 Task: Create a sub task Release to Production / Go Live for the task  Develop a custom data visualization tool for a company in the project AgileCollab , assign it to team member softage.2@softage.net and update the status of the sub task to  At Risk , set the priority of the sub task to Medium
Action: Mouse moved to (557, 264)
Screenshot: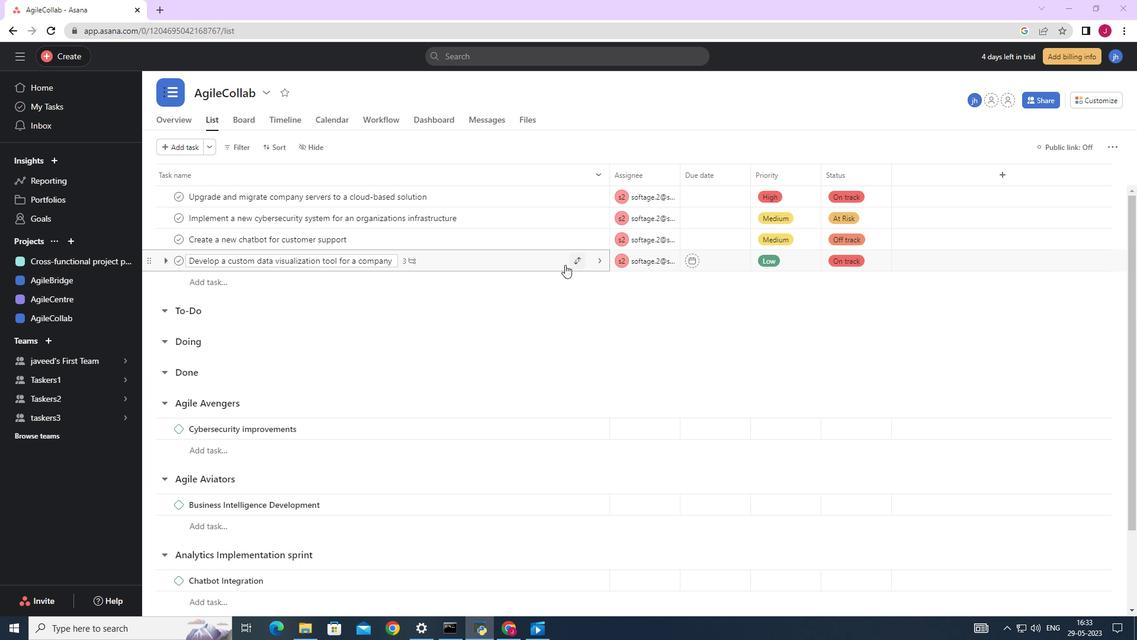 
Action: Mouse pressed left at (557, 264)
Screenshot: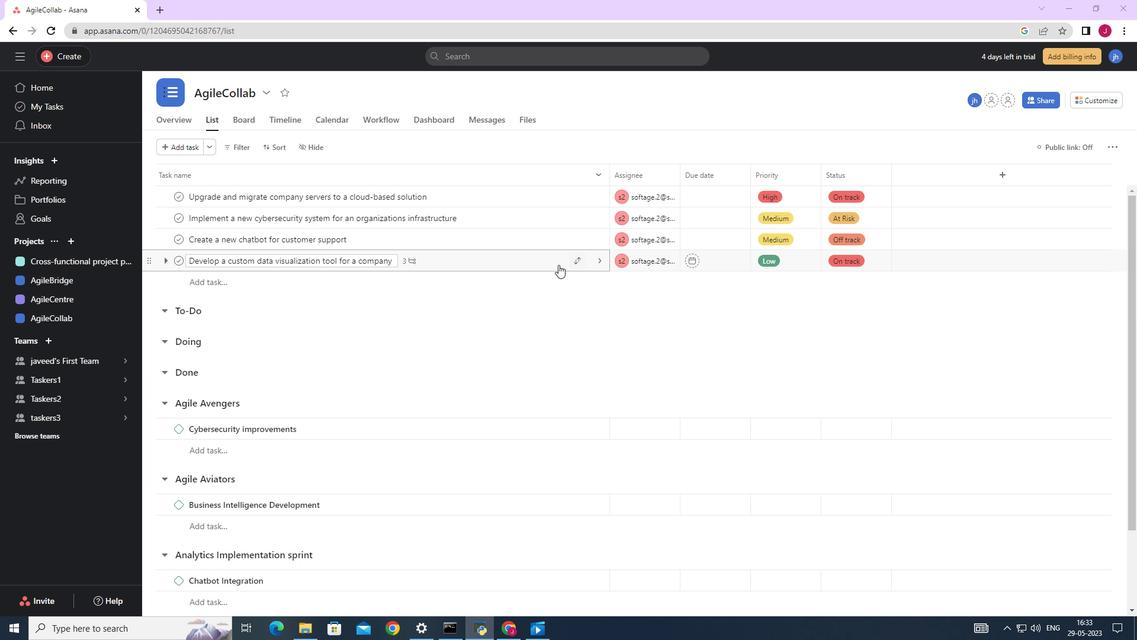 
Action: Mouse moved to (826, 440)
Screenshot: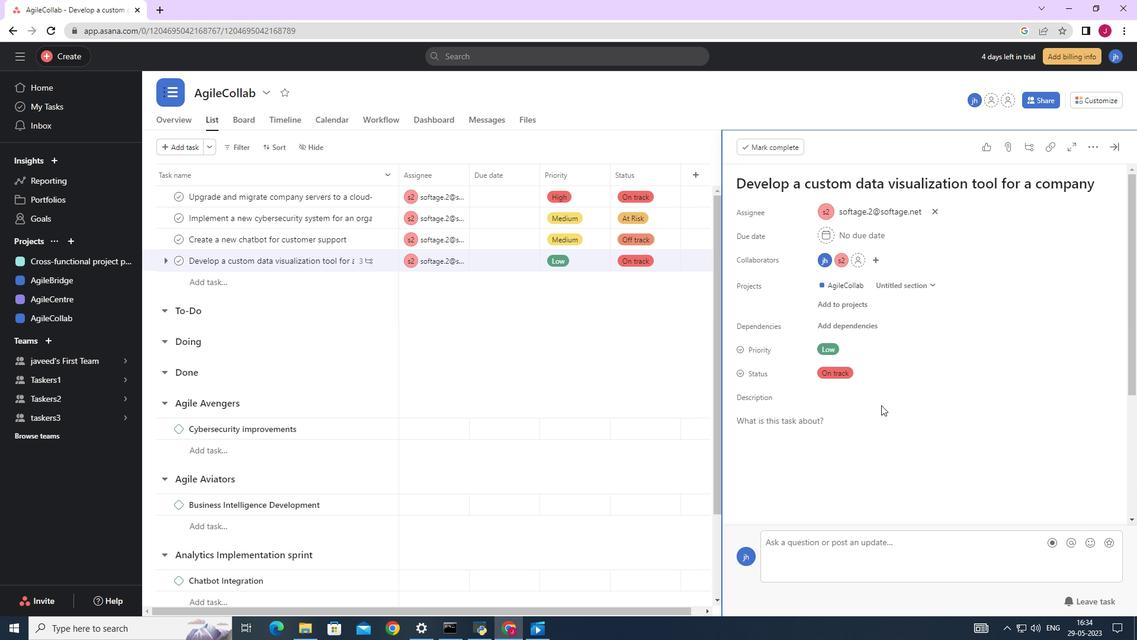 
Action: Mouse scrolled (826, 439) with delta (0, 0)
Screenshot: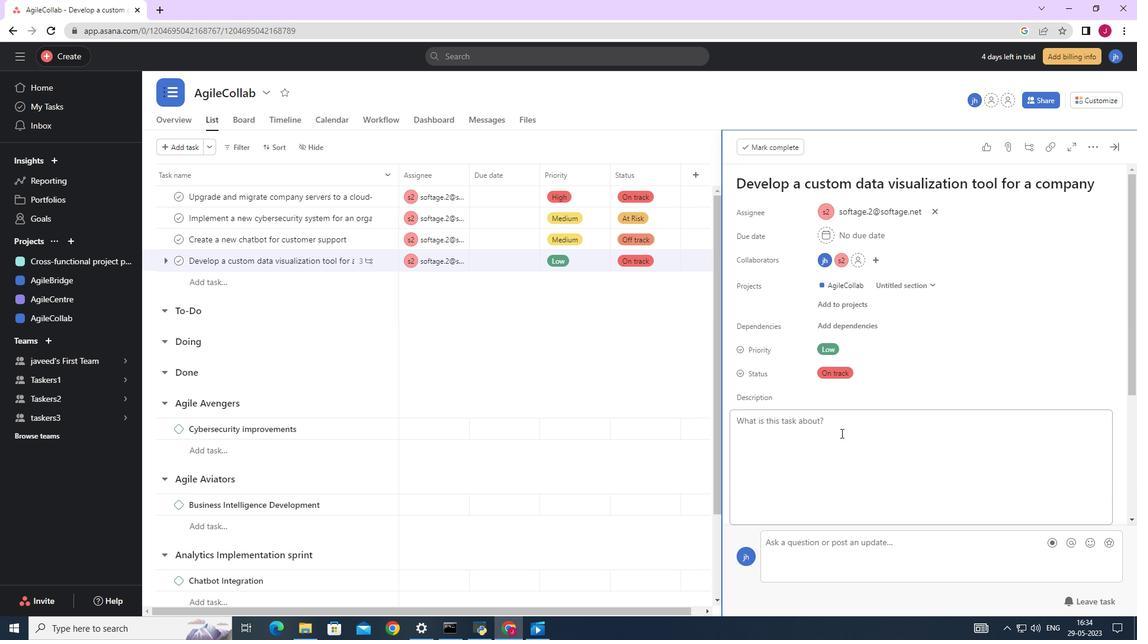 
Action: Mouse moved to (826, 440)
Screenshot: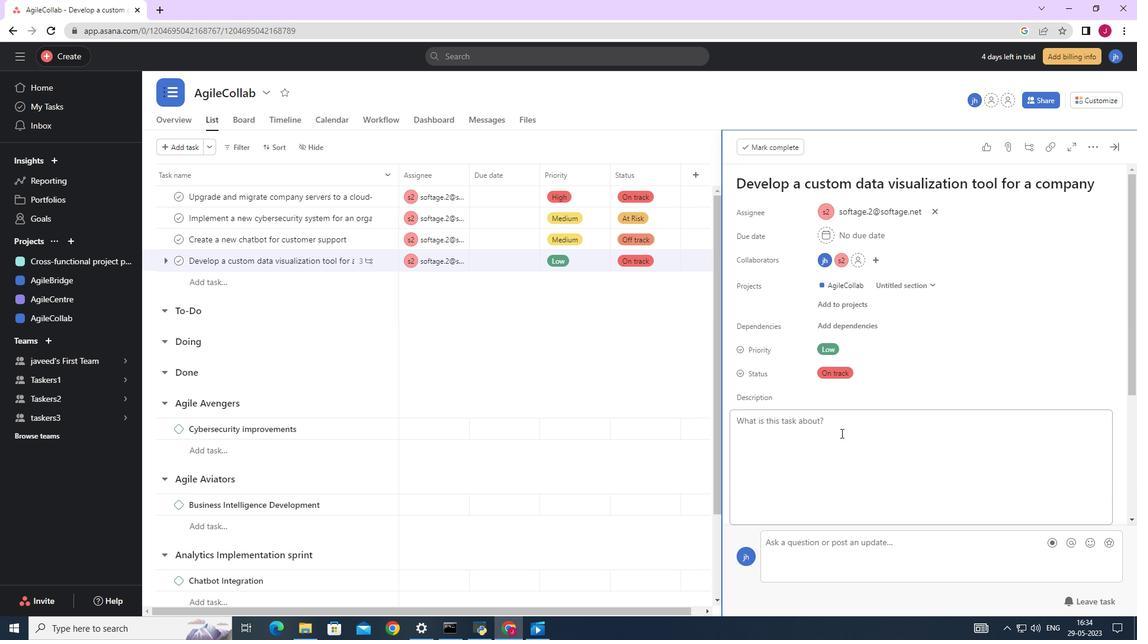 
Action: Mouse scrolled (826, 440) with delta (0, 0)
Screenshot: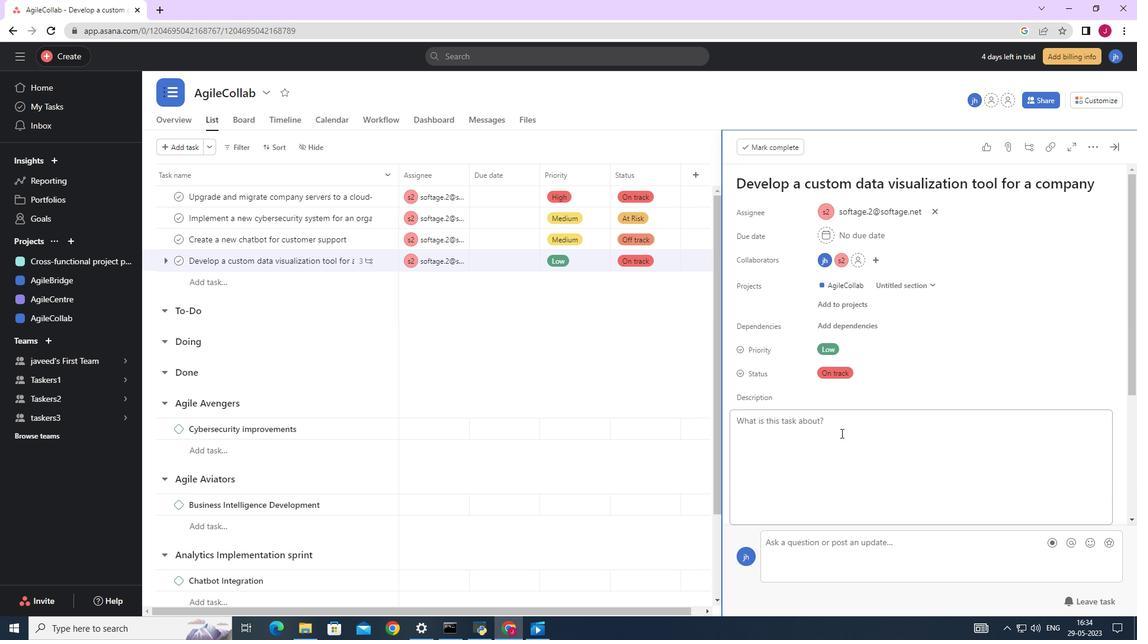 
Action: Mouse moved to (826, 440)
Screenshot: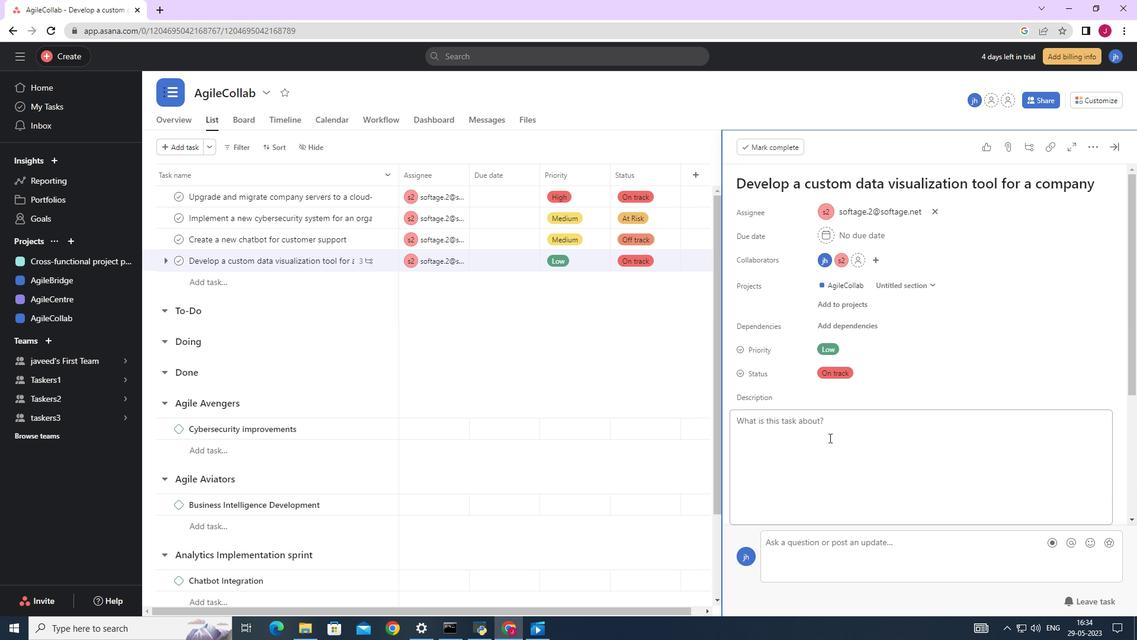 
Action: Mouse scrolled (826, 440) with delta (0, 0)
Screenshot: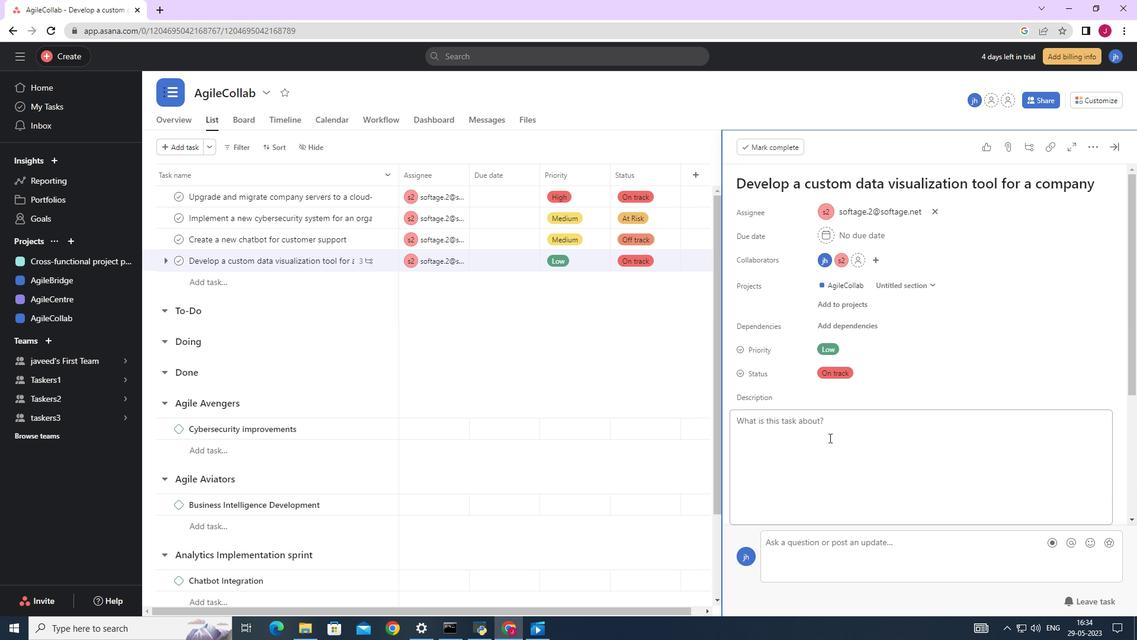 
Action: Mouse moved to (825, 440)
Screenshot: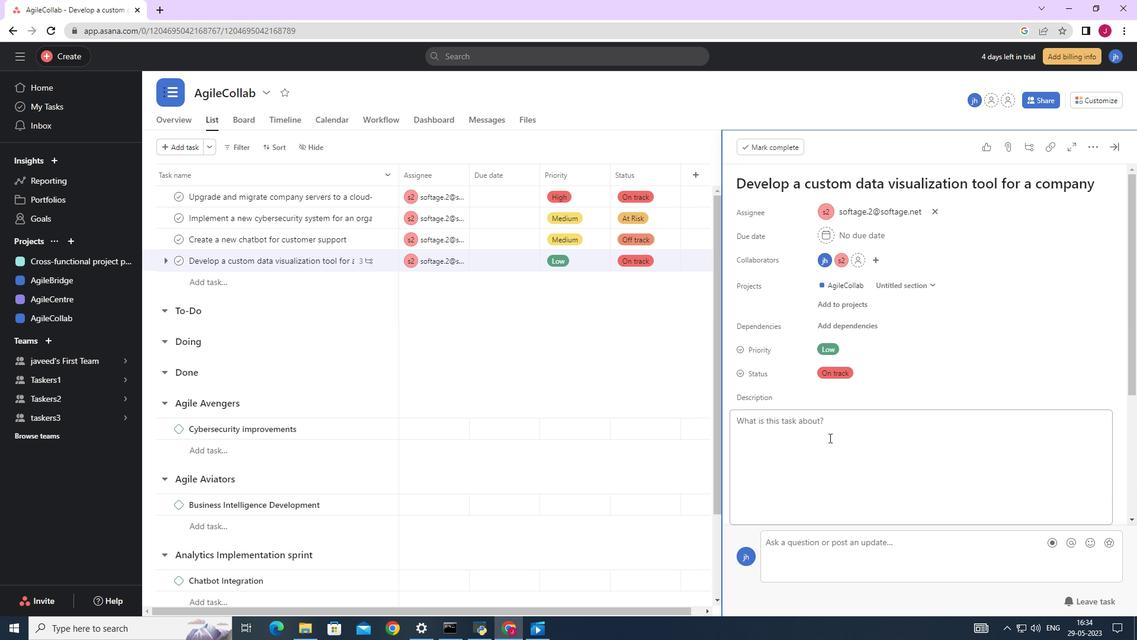 
Action: Mouse scrolled (825, 440) with delta (0, 0)
Screenshot: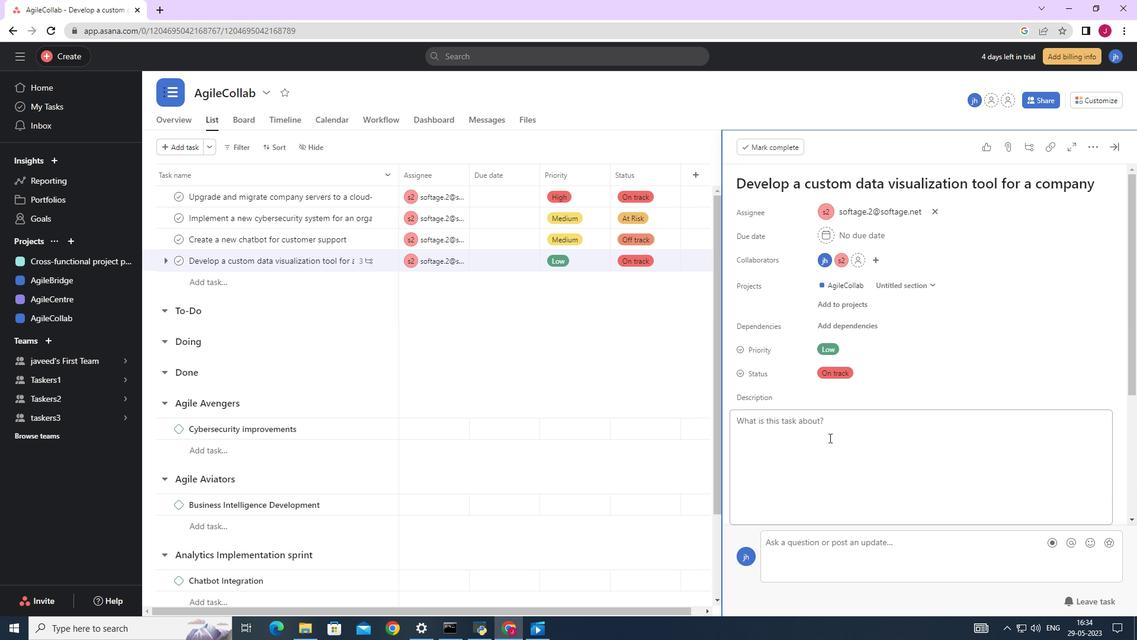 
Action: Mouse scrolled (825, 440) with delta (0, 0)
Screenshot: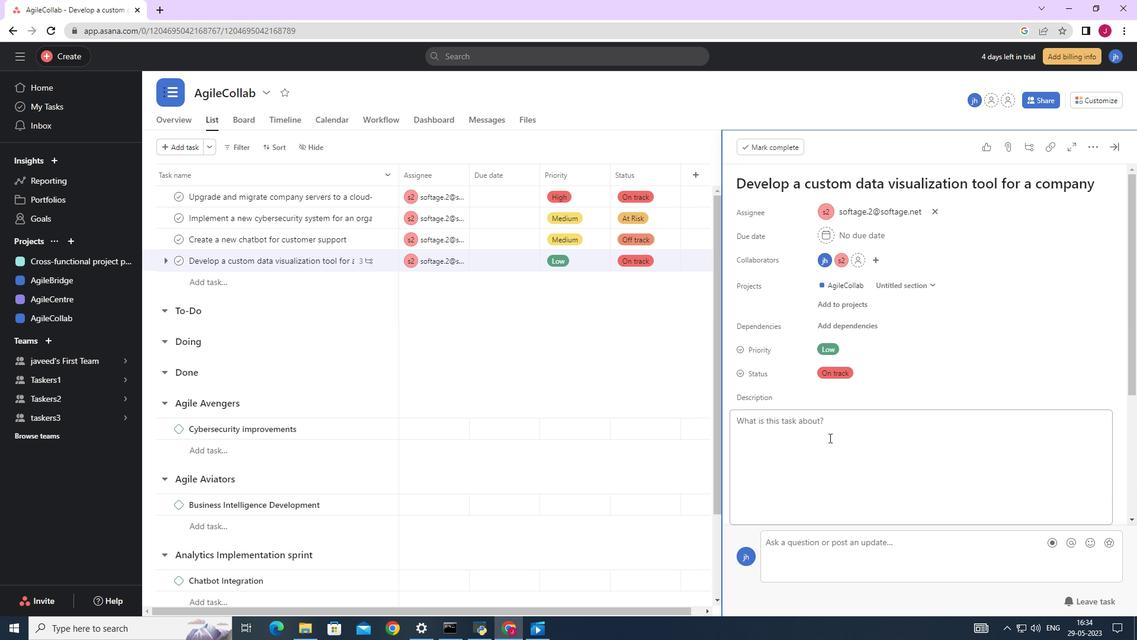 
Action: Mouse moved to (768, 432)
Screenshot: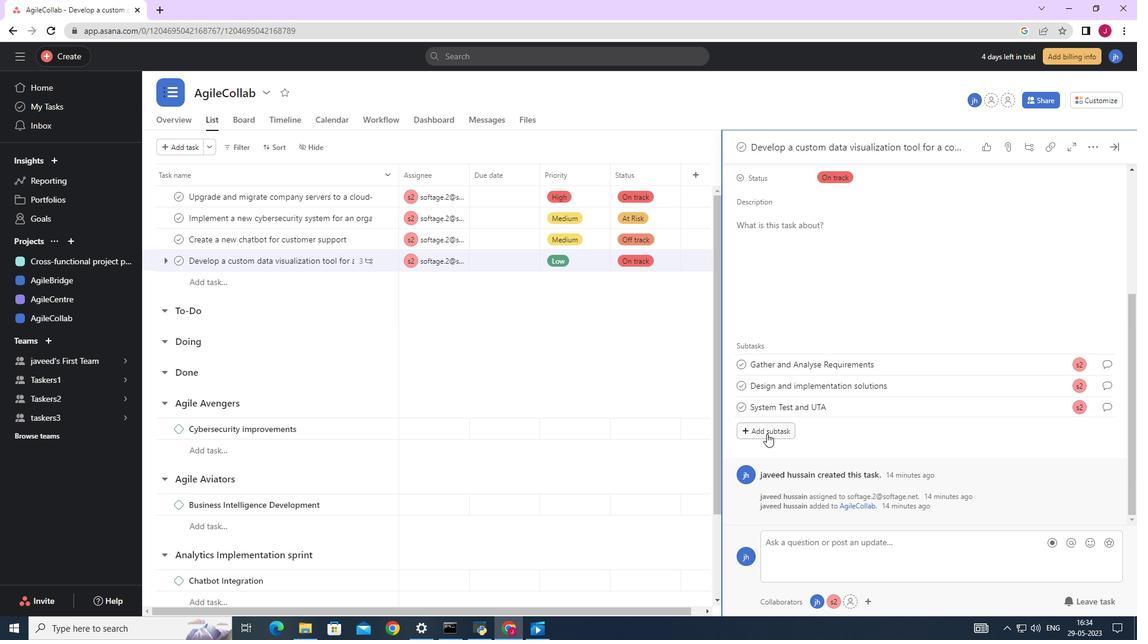 
Action: Mouse pressed left at (768, 432)
Screenshot: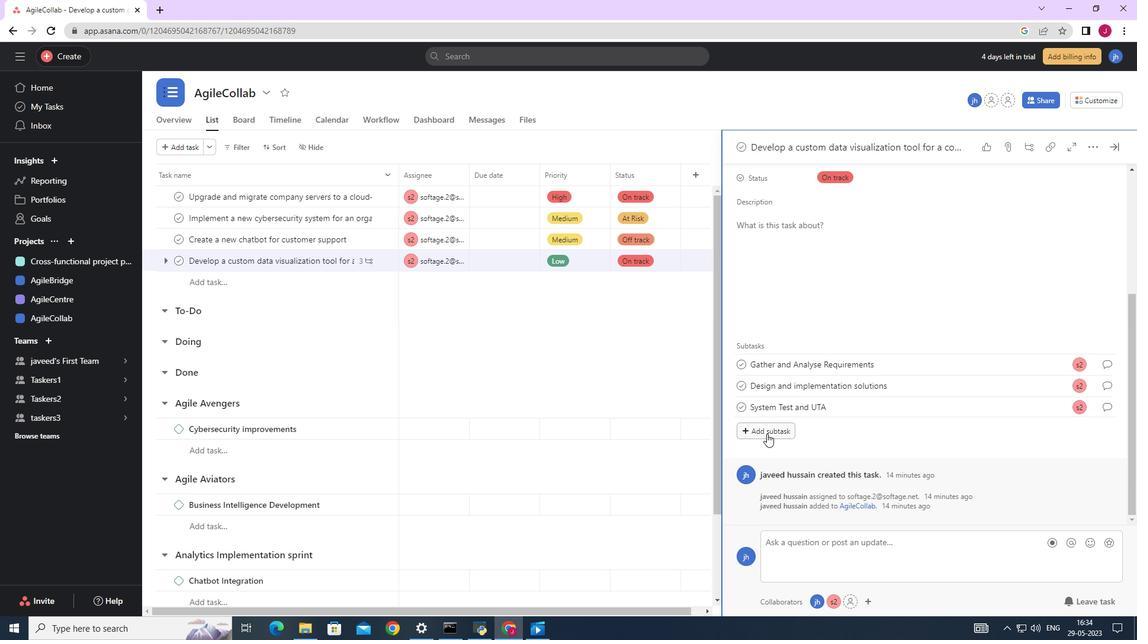 
Action: Mouse moved to (766, 419)
Screenshot: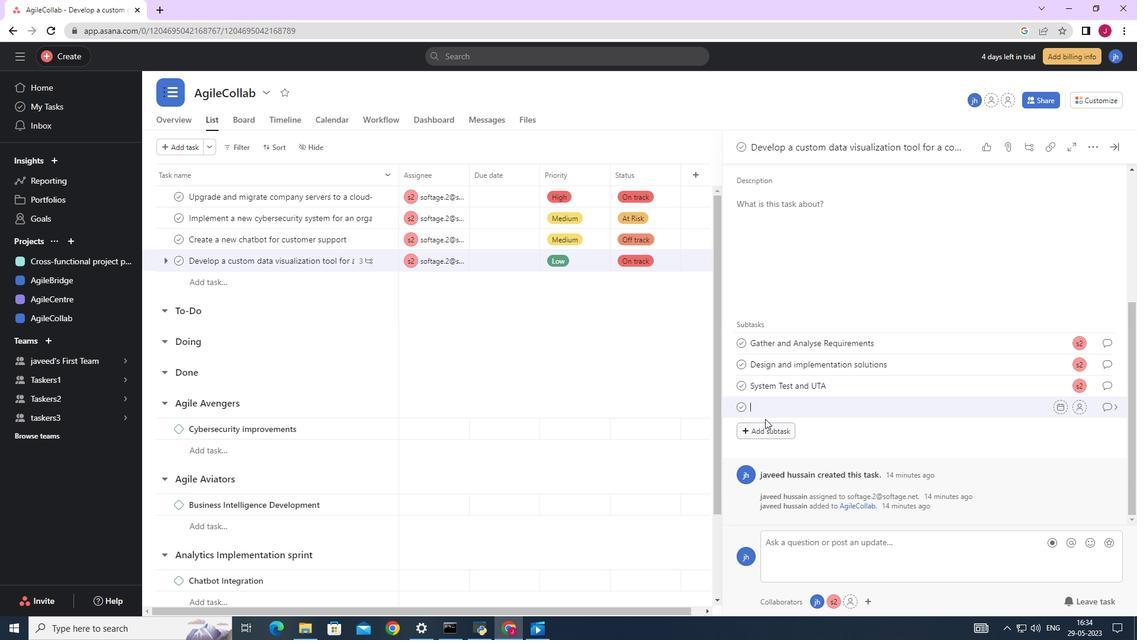 
Action: Key pressed <Key.caps_lock>R<Key.caps_lock>elease<Key.space>to<Key.space><Key.caps_lock>P<Key.caps_lock>roduction<Key.space>/<Key.space><Key.caps_lock>G<Key.caps_lock>o<Key.space><Key.caps_lock>L<Key.caps_lock>ive<Key.space><Key.backspace><Key.backspace><Key.backspace><Key.backspace><Key.backspace><Key.backspace><Key.backspace><Key.backspace><Key.backspace><Key.backspace><Key.backspace><Key.backspace><Key.backspace><Key.backspace><Key.backspace><Key.backspace><Key.backspace><Key.backspace><Key.backspace><Key.backspace><Key.backspace><Key.backspace><Key.backspace><Key.backspace><Key.backspace><Key.backspace><Key.backspace><Key.backspace><Key.backspace><Key.backspace><Key.backspace><Key.backspace><Key.backspace><Key.backspace><Key.backspace><Key.backspace><Key.backspace><Key.backspace><Key.backspace><Key.backspace><Key.backspace><Key.backspace><Key.backspace><Key.backspace><Key.backspace>r<Key.caps_lock>ELEASE<Key.space>TO<Key.space><Key.caps_lock>p<Key.caps_lock>RODUCTION<Key.space>/<Key.space><Key.caps_lock>l<Key.caps_lock><Key.backspace><Key.caps_lock>g<Key.caps_lock>O<Key.space><Key.caps_lock>l<Key.caps_lock>IVE
Screenshot: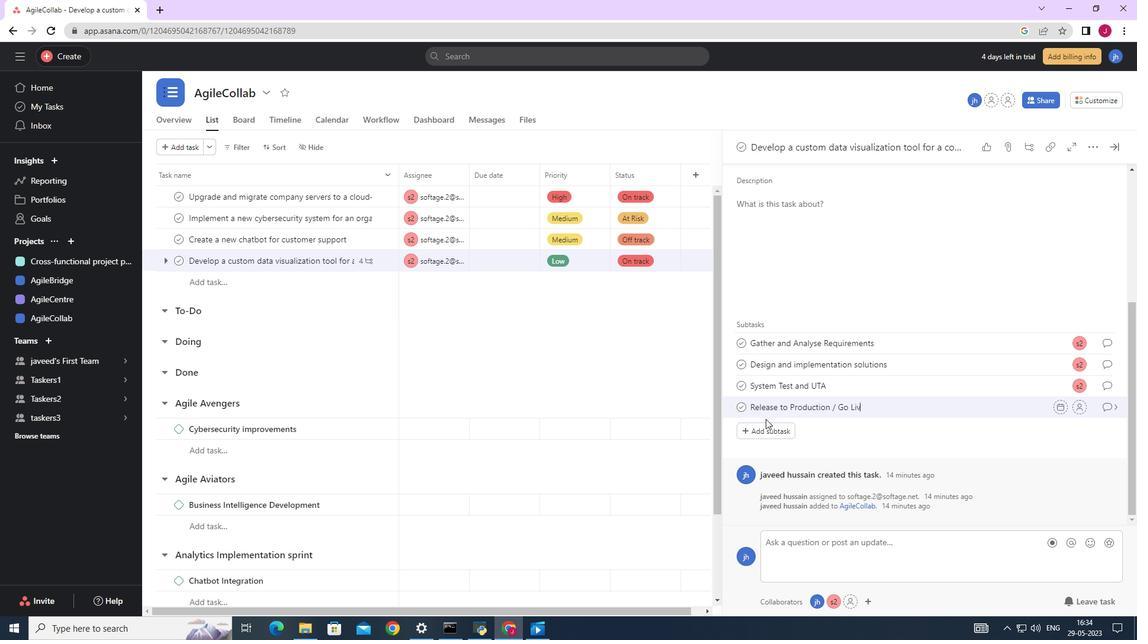 
Action: Mouse moved to (1079, 403)
Screenshot: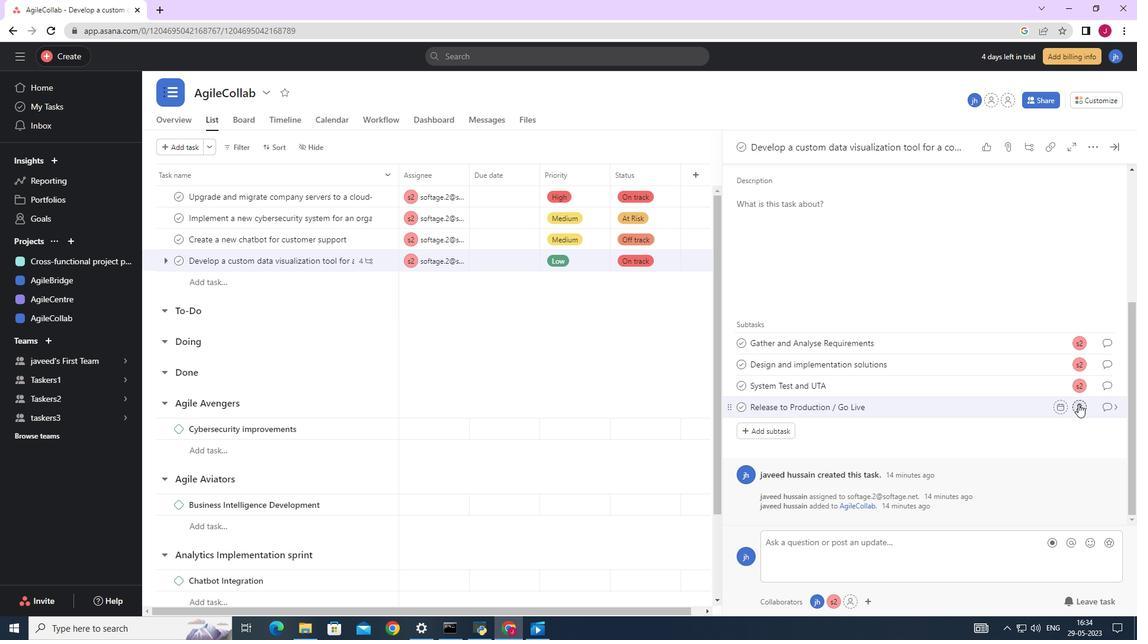 
Action: Mouse pressed left at (1079, 403)
Screenshot: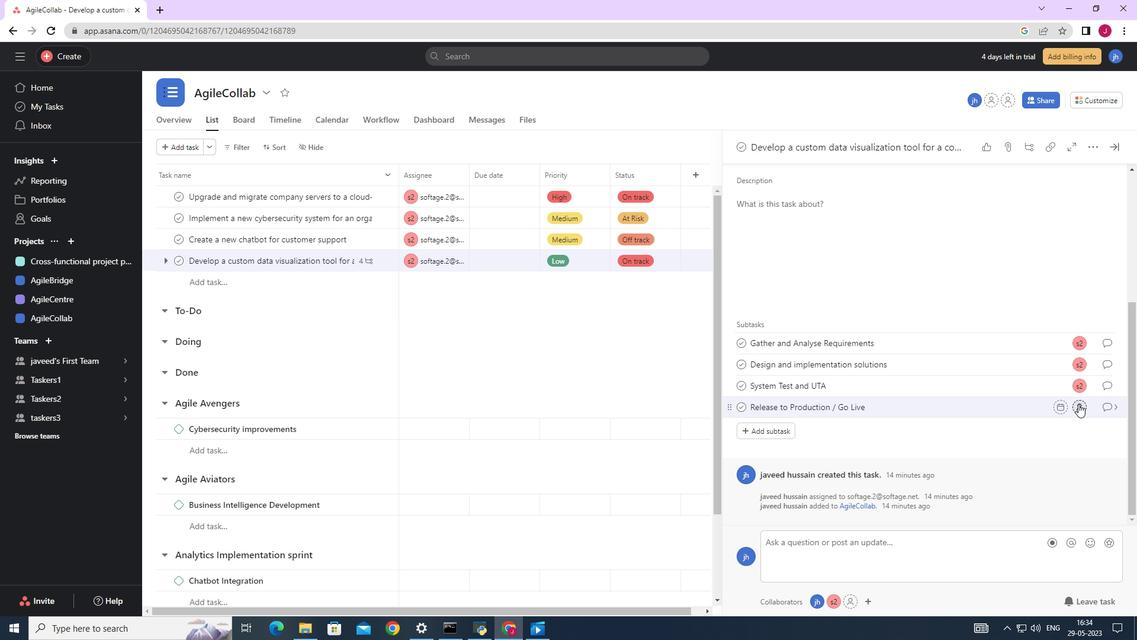 
Action: Mouse moved to (960, 544)
Screenshot: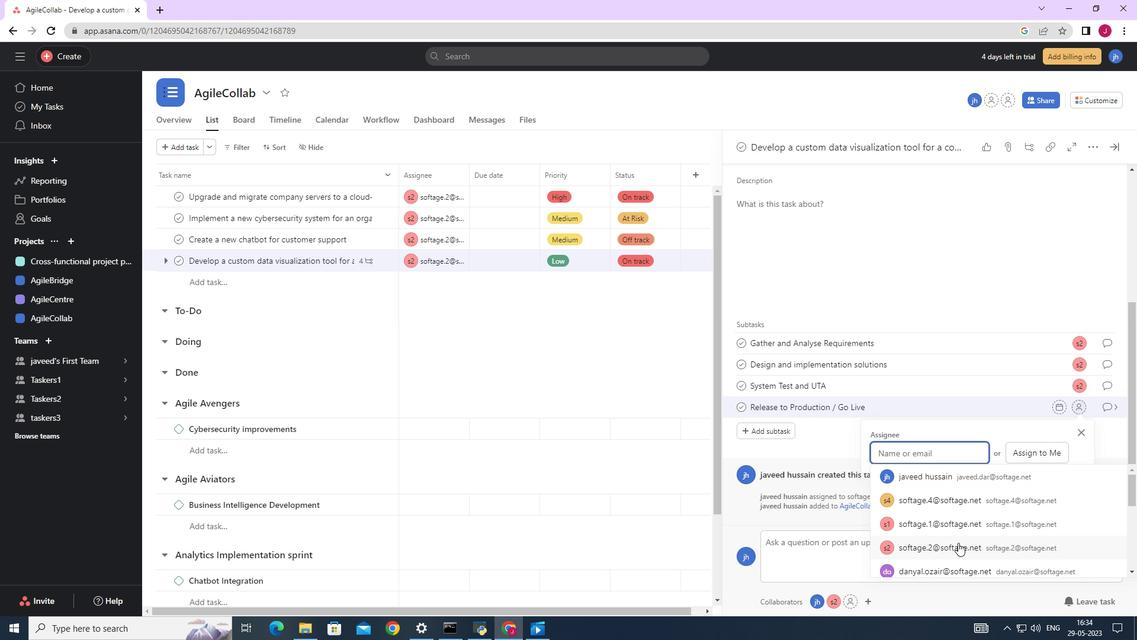 
Action: Mouse pressed left at (960, 544)
Screenshot: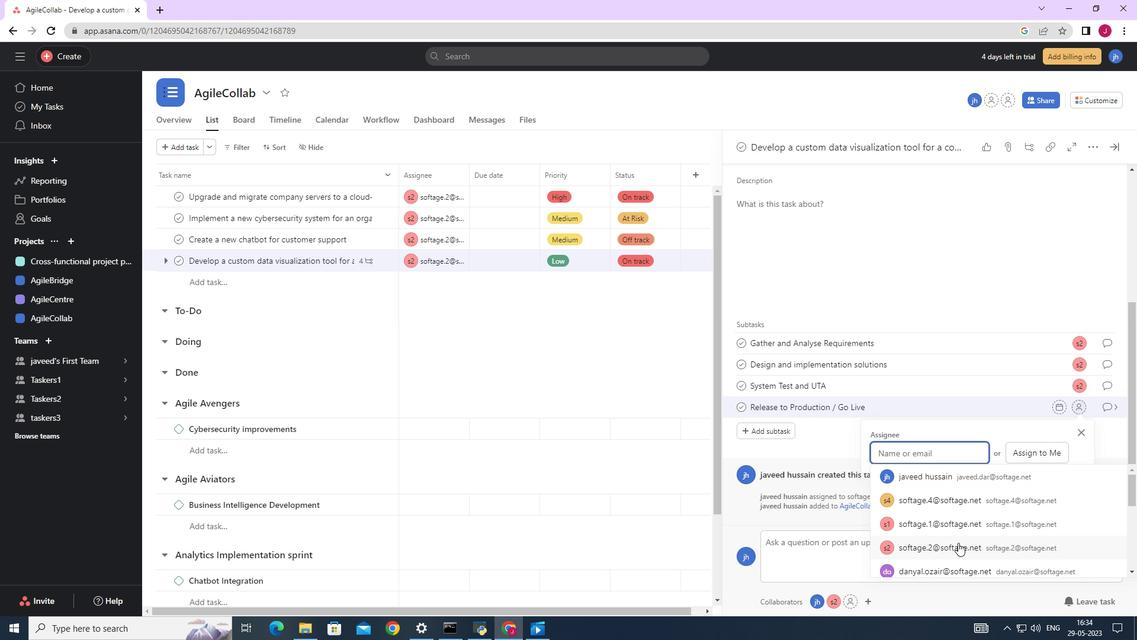 
Action: Mouse moved to (1107, 408)
Screenshot: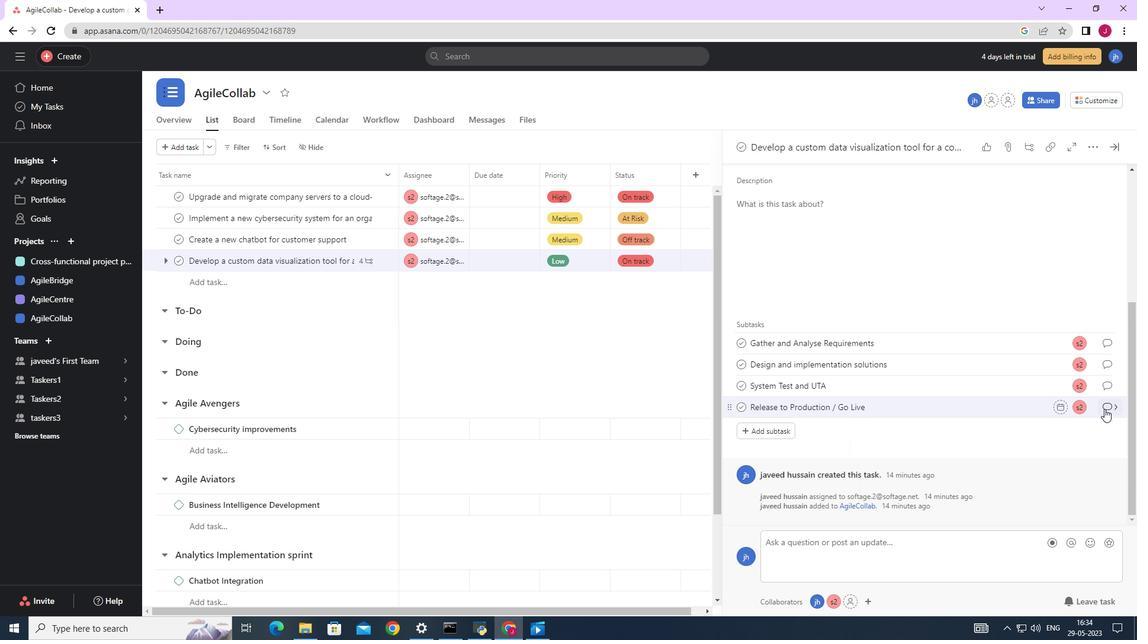 
Action: Mouse pressed left at (1107, 408)
Screenshot: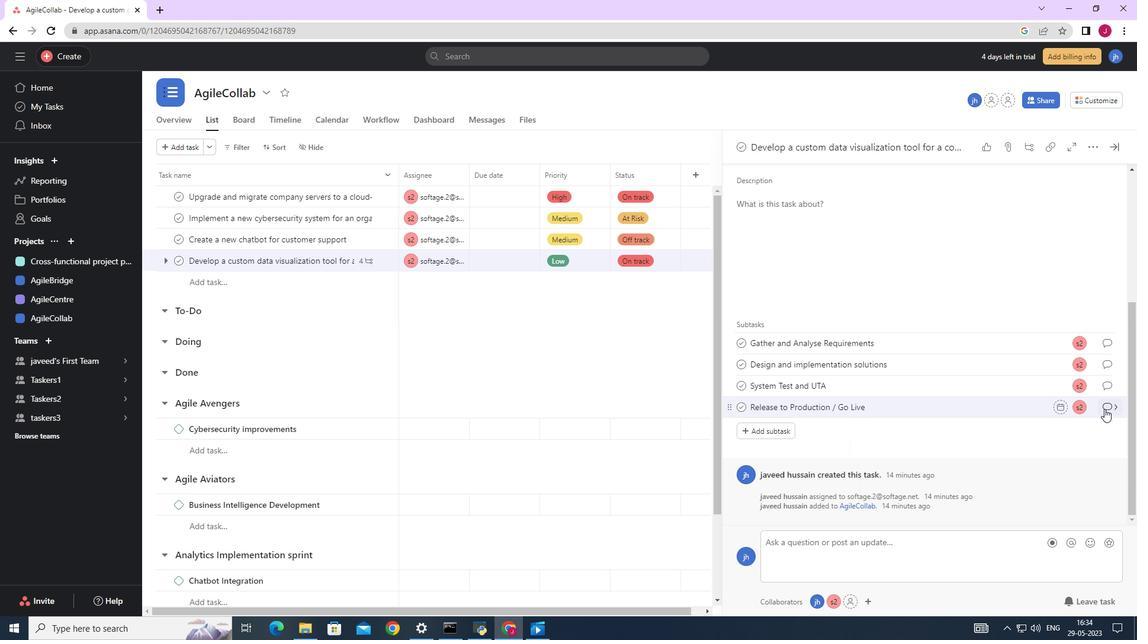 
Action: Mouse moved to (786, 340)
Screenshot: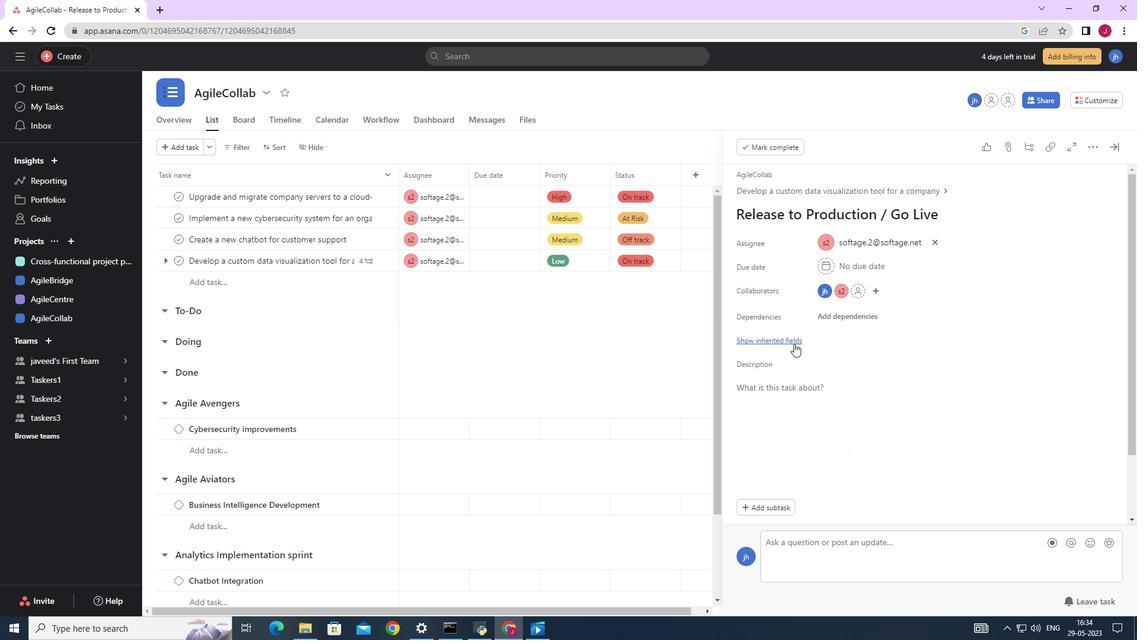 
Action: Mouse pressed left at (786, 340)
Screenshot: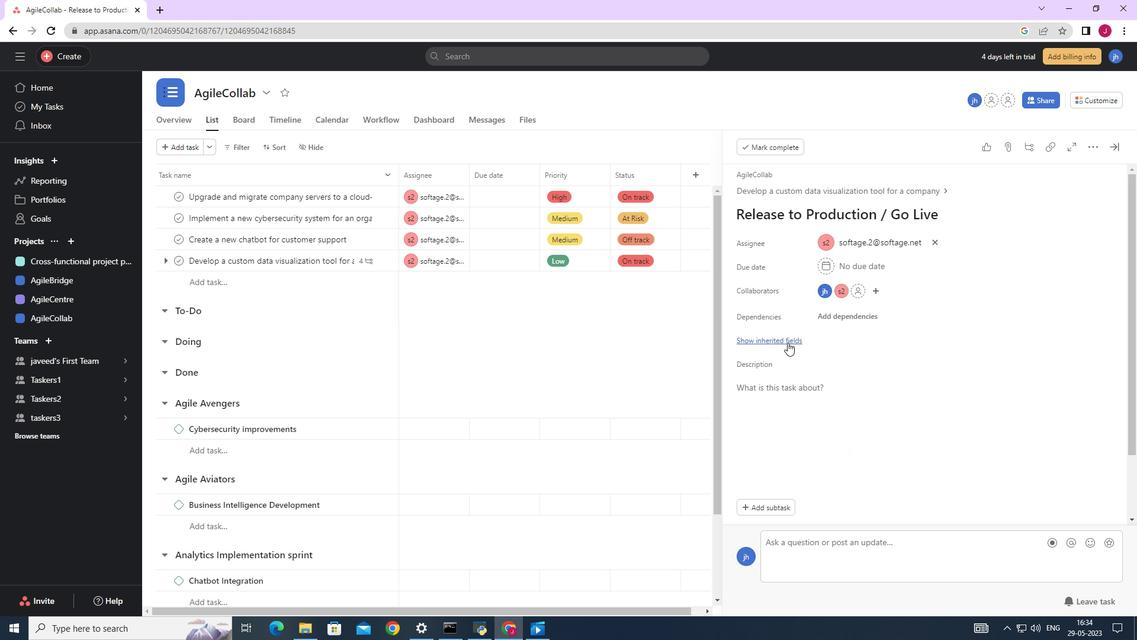 
Action: Mouse moved to (831, 366)
Screenshot: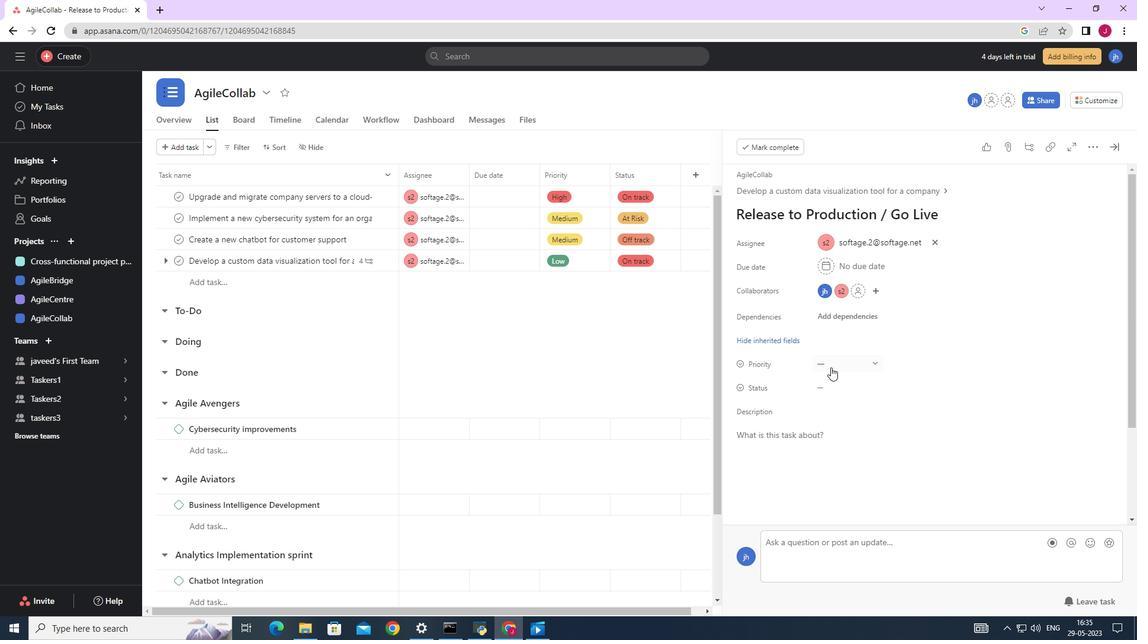 
Action: Mouse pressed left at (831, 366)
Screenshot: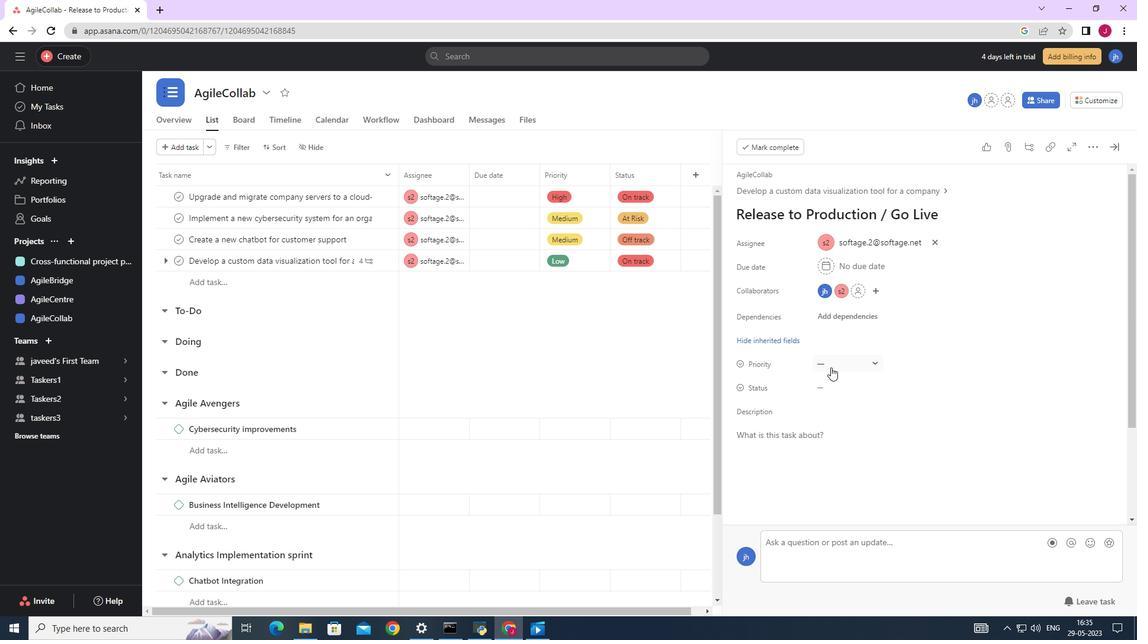 
Action: Mouse moved to (845, 425)
Screenshot: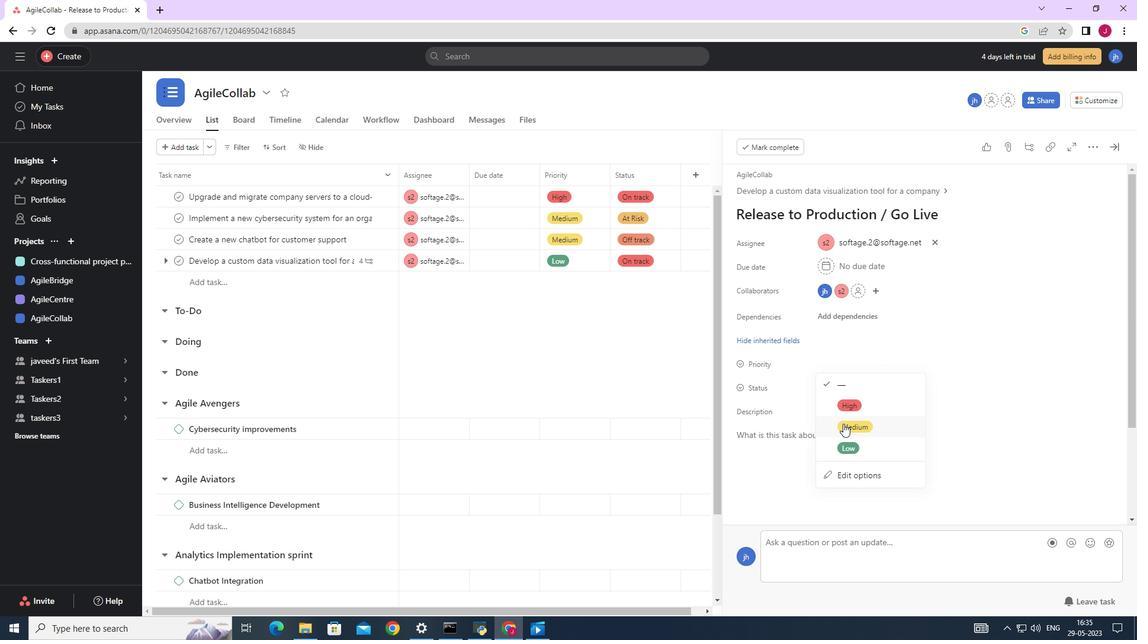 
Action: Mouse pressed left at (845, 425)
Screenshot: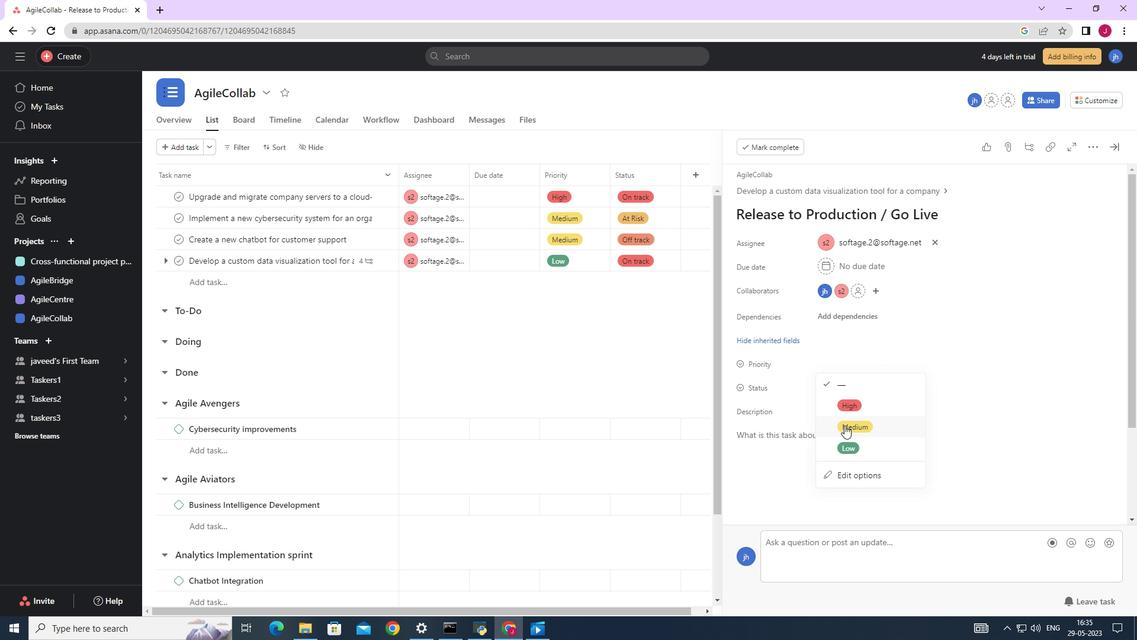 
Action: Mouse moved to (822, 389)
Screenshot: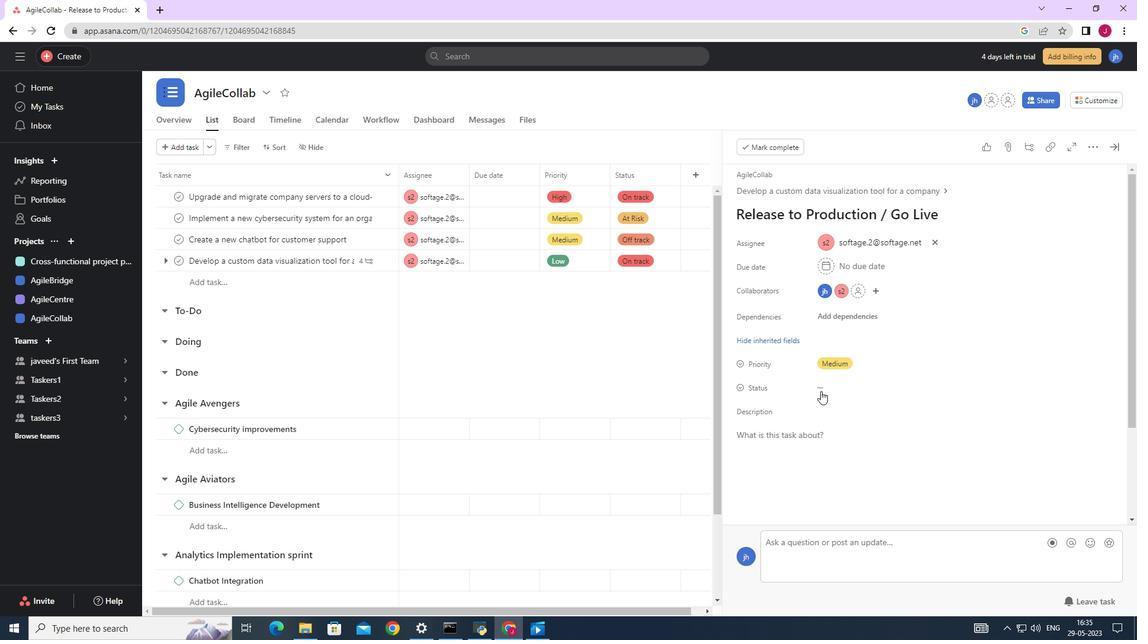 
Action: Mouse pressed left at (822, 389)
Screenshot: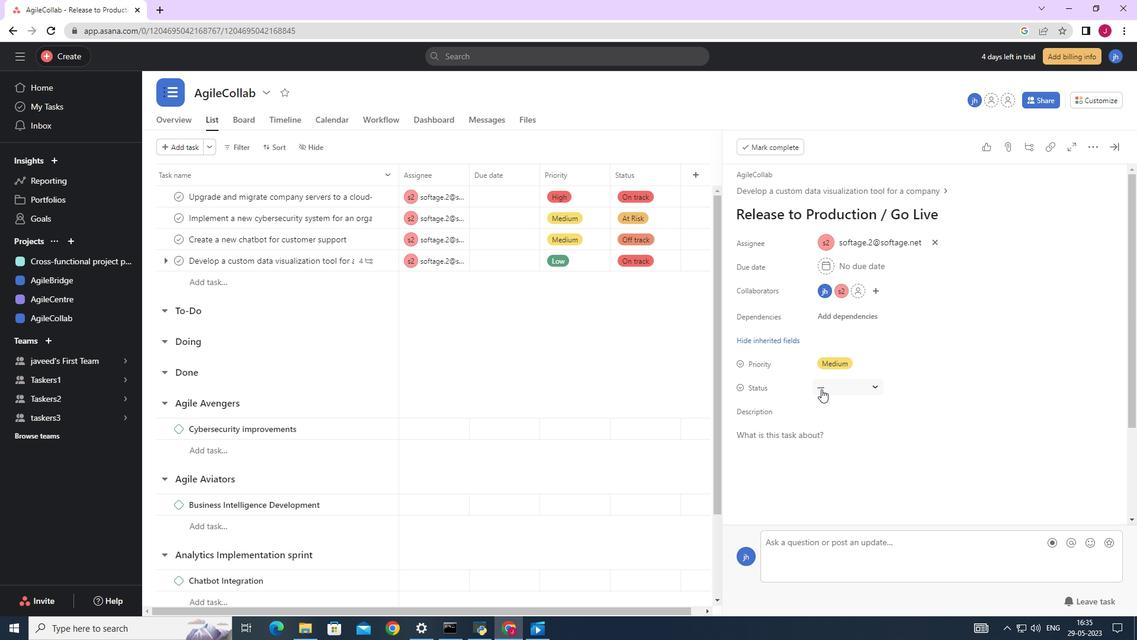 
Action: Mouse moved to (848, 469)
Screenshot: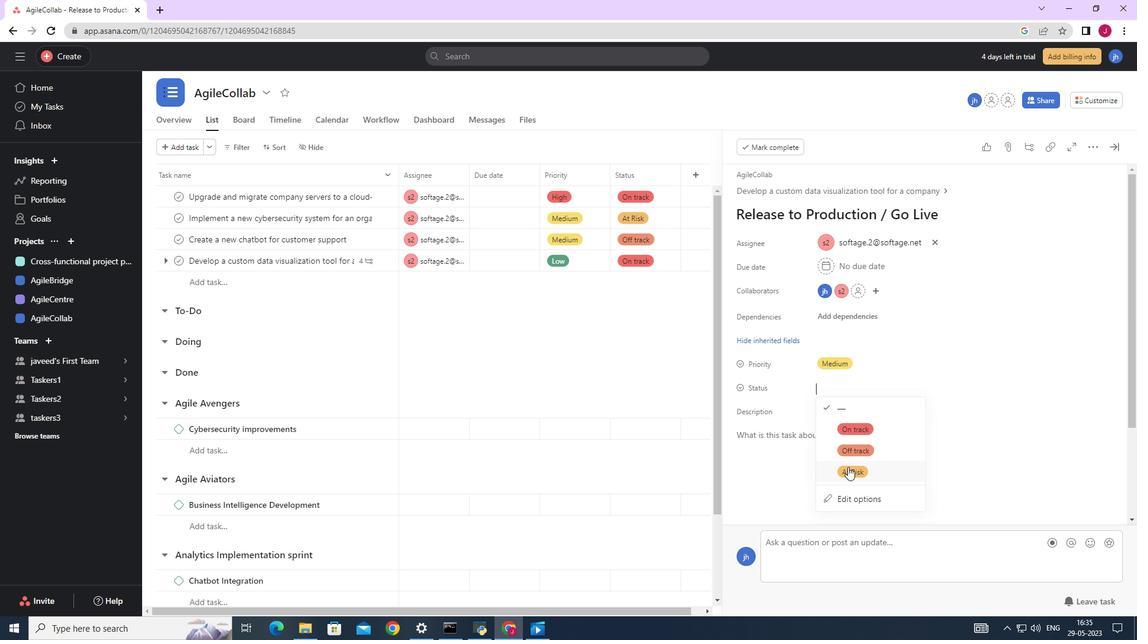 
Action: Mouse pressed left at (848, 469)
Screenshot: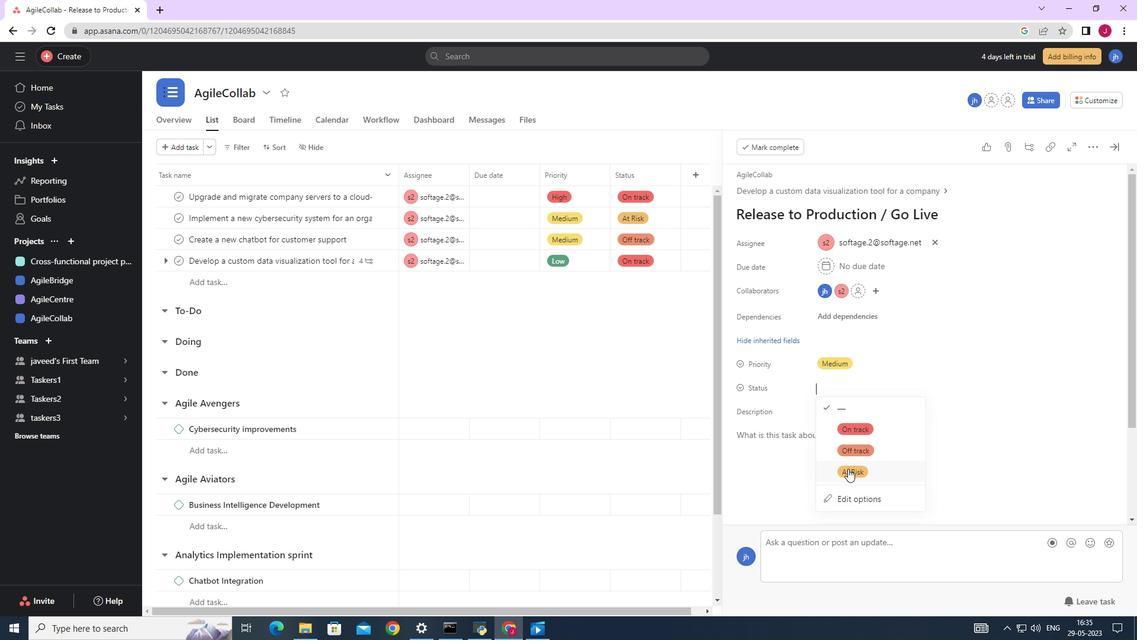 
Action: Mouse moved to (1115, 146)
Screenshot: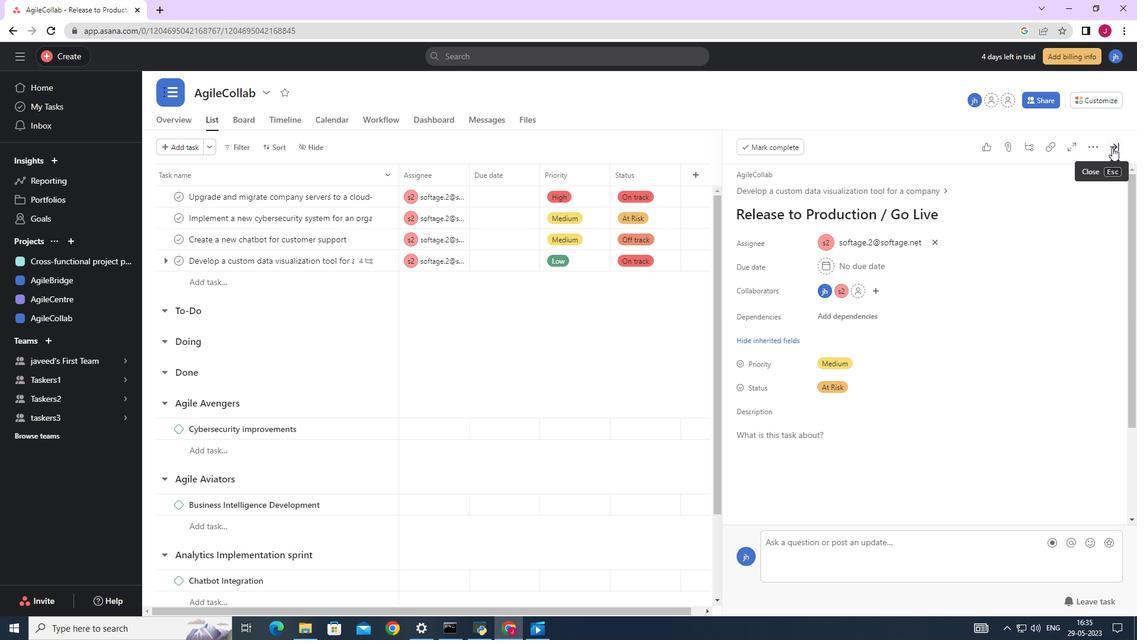 
Action: Mouse pressed left at (1115, 146)
Screenshot: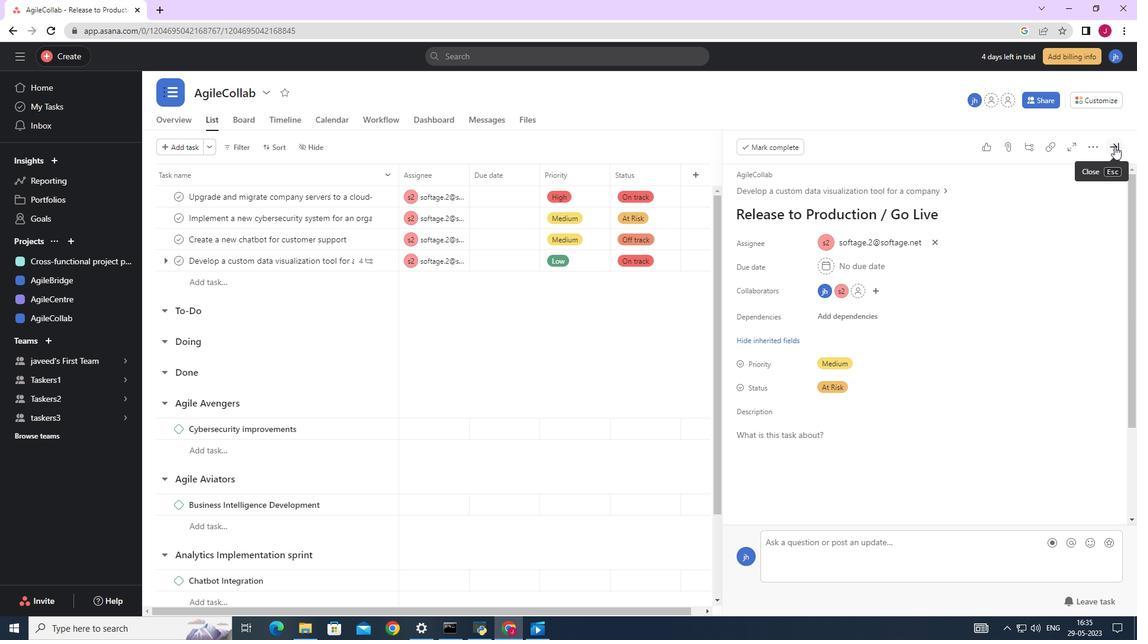 
Action: Mouse moved to (1094, 169)
Screenshot: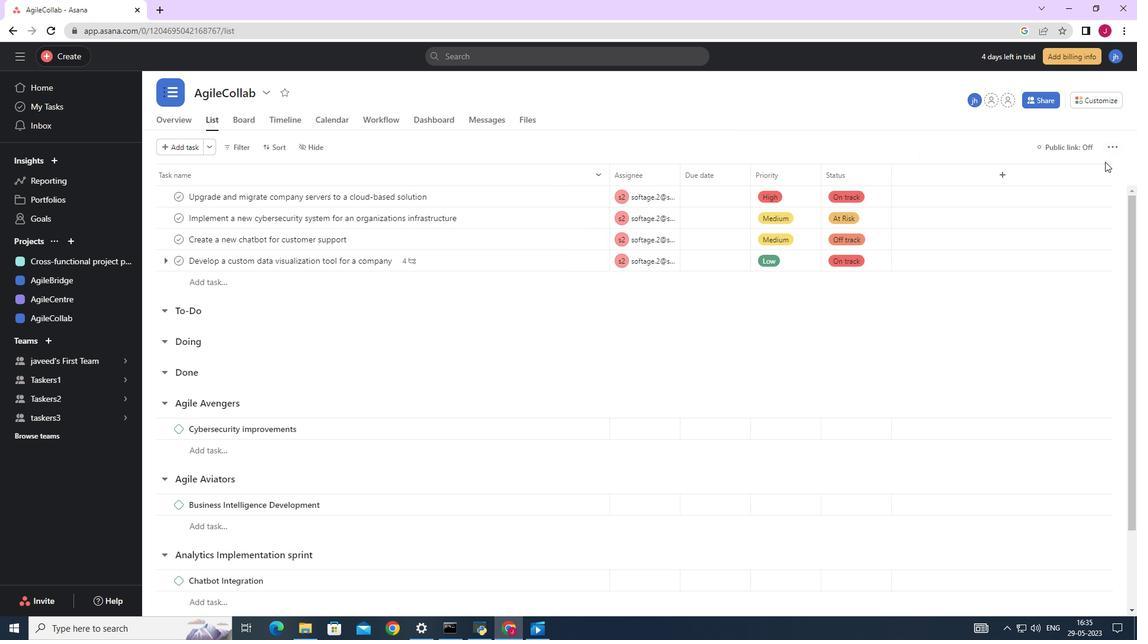 
